 Task: Add a signature Douglas Martin containing 'Best wishes for a happy holiday, Douglas Martin' to email address softage.1@softage.net and add a folder Appliances
Action: Key pressed n
Screenshot: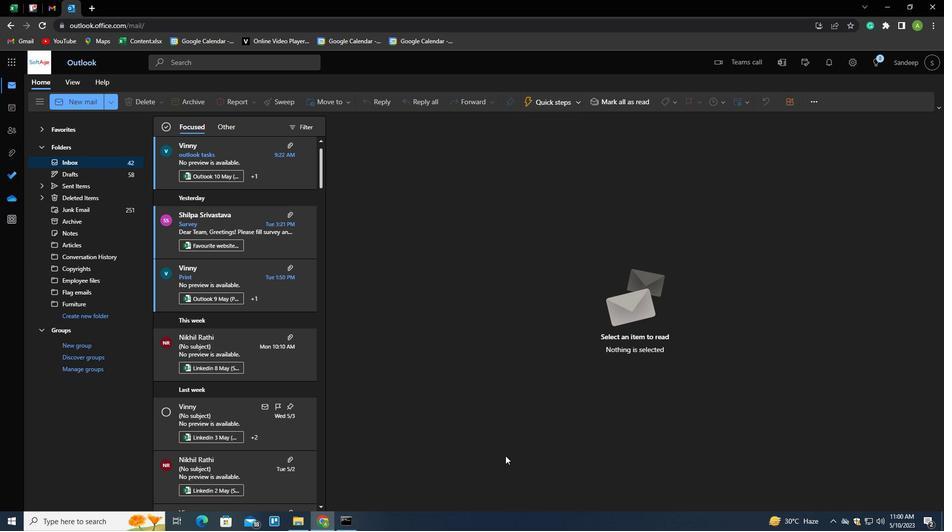 
Action: Mouse moved to (662, 104)
Screenshot: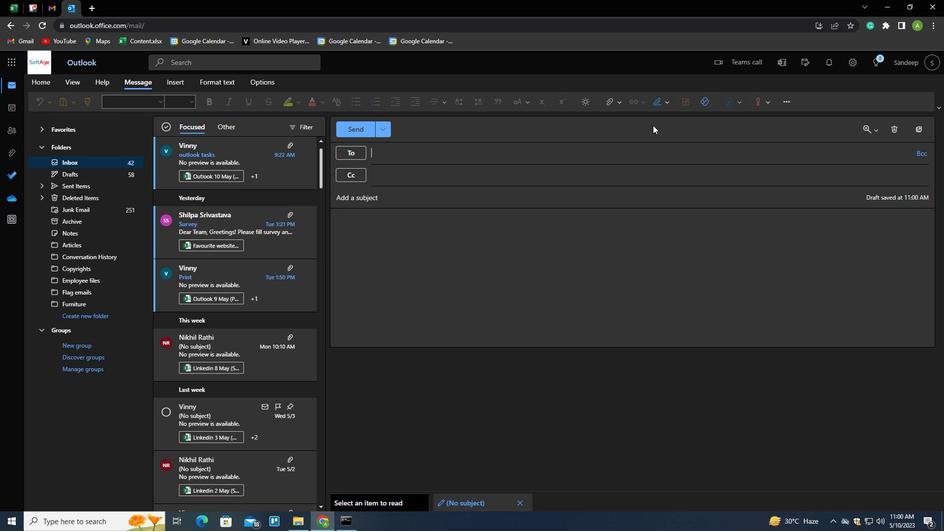
Action: Mouse pressed left at (662, 104)
Screenshot: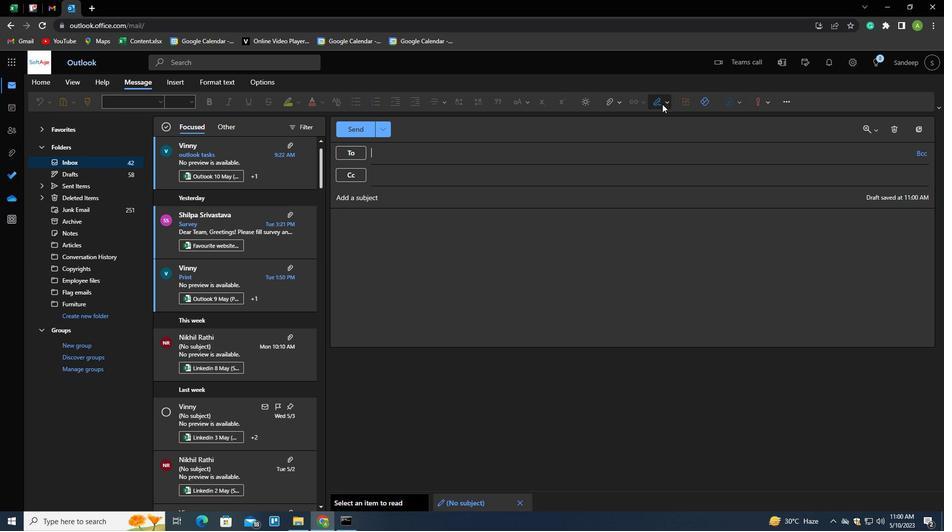 
Action: Mouse moved to (643, 138)
Screenshot: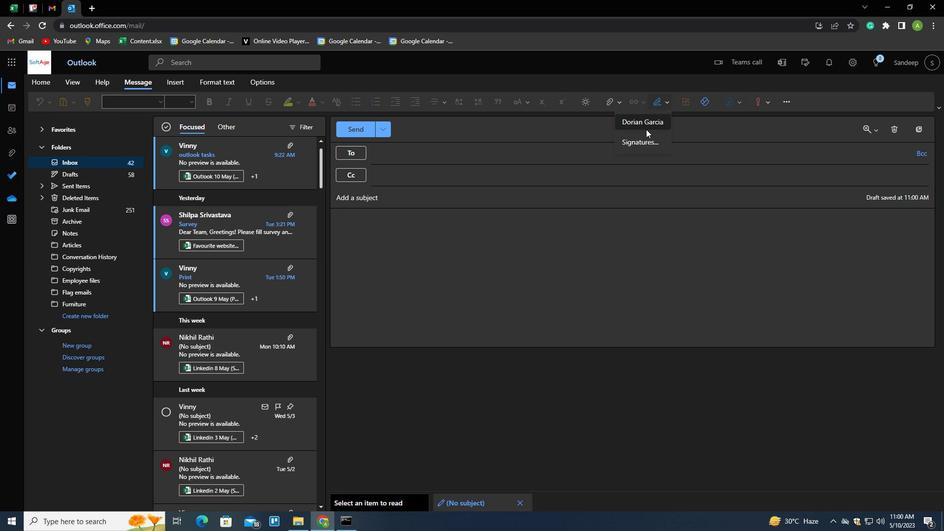 
Action: Mouse pressed left at (643, 138)
Screenshot: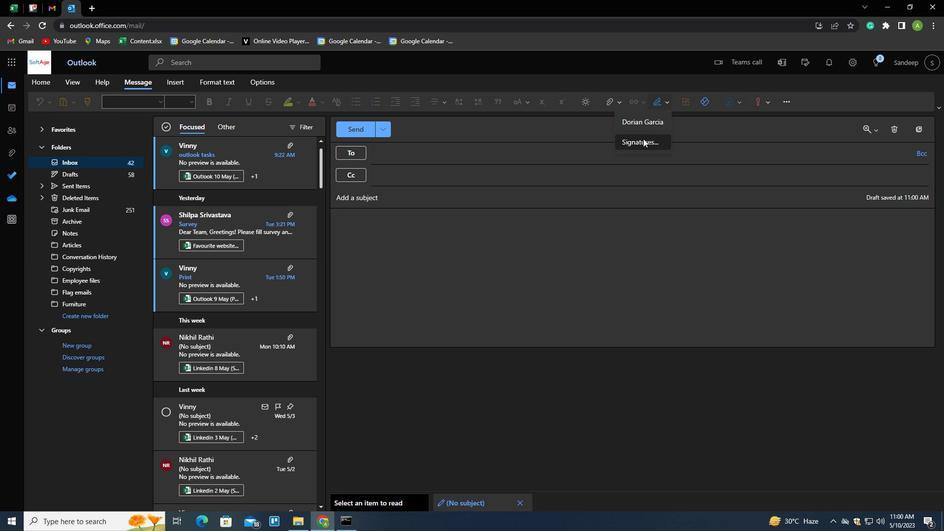 
Action: Mouse moved to (681, 176)
Screenshot: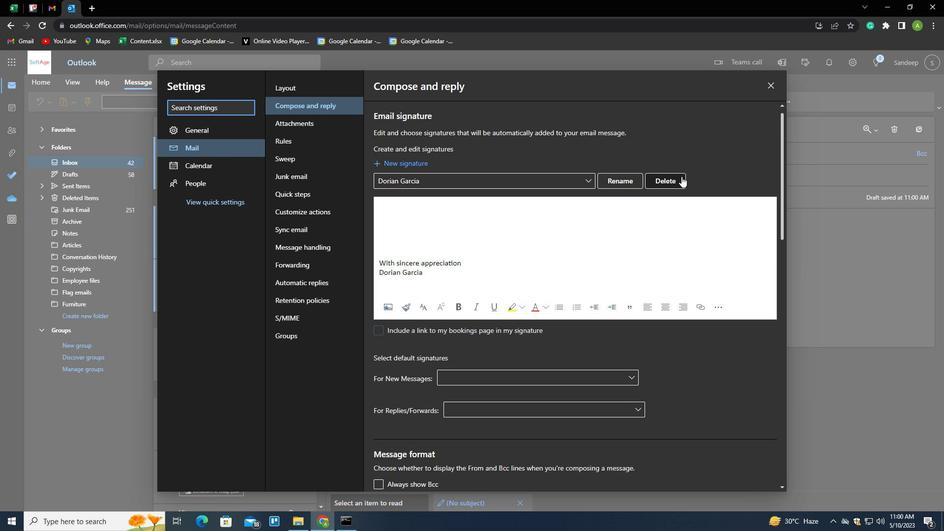 
Action: Mouse pressed left at (681, 176)
Screenshot: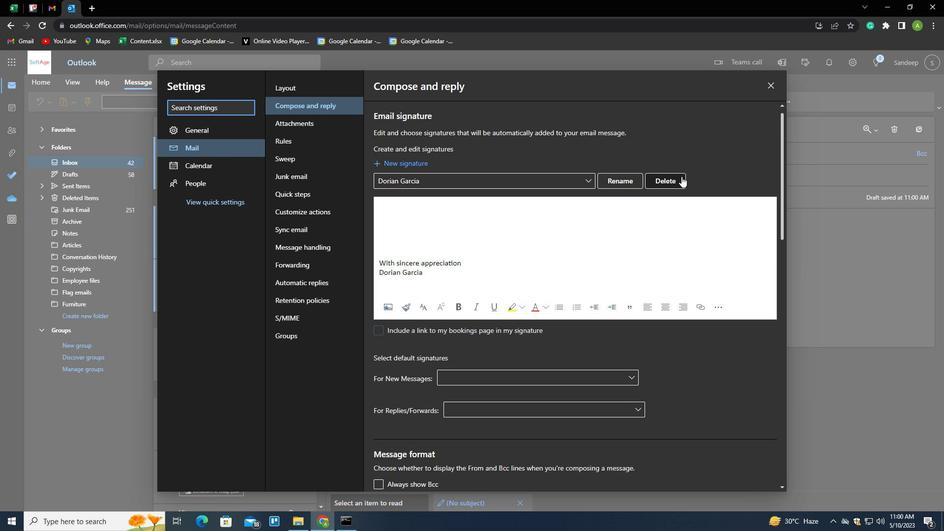 
Action: Mouse moved to (534, 187)
Screenshot: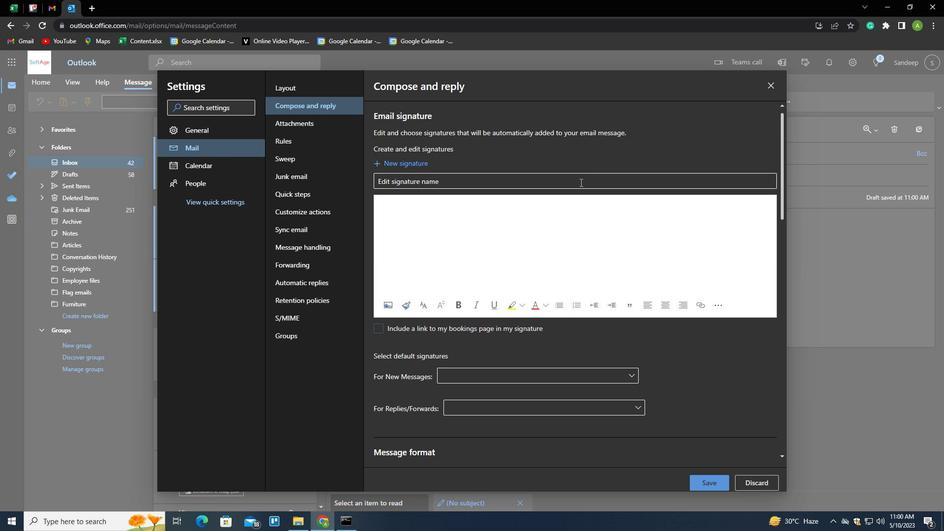 
Action: Mouse pressed left at (534, 187)
Screenshot: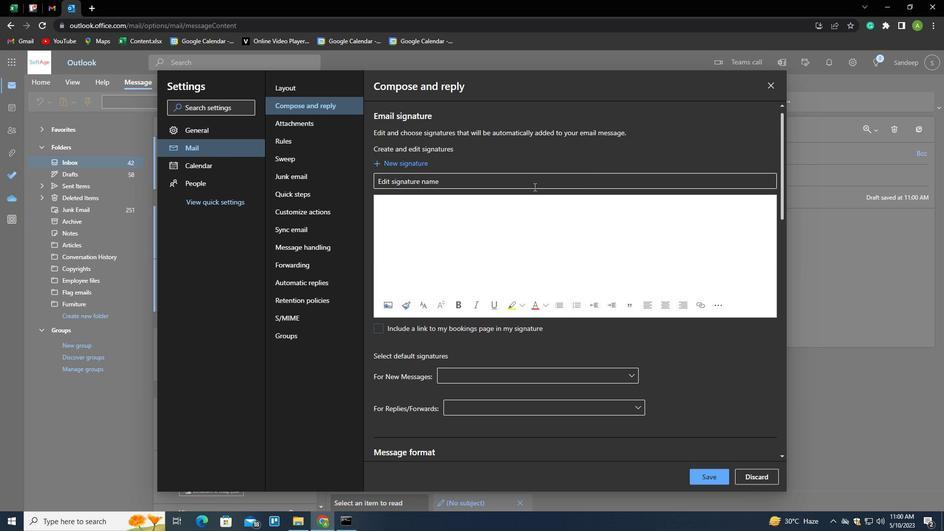 
Action: Key pressed <Key.shift>DOUGLAS<Key.space><Key.shift>MARTIN
Screenshot: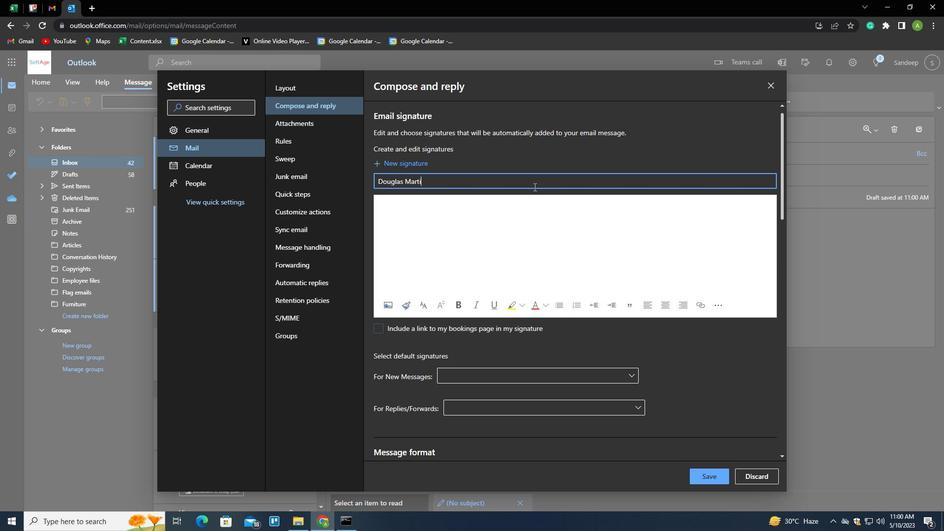 
Action: Mouse scrolled (534, 187) with delta (0, 0)
Screenshot: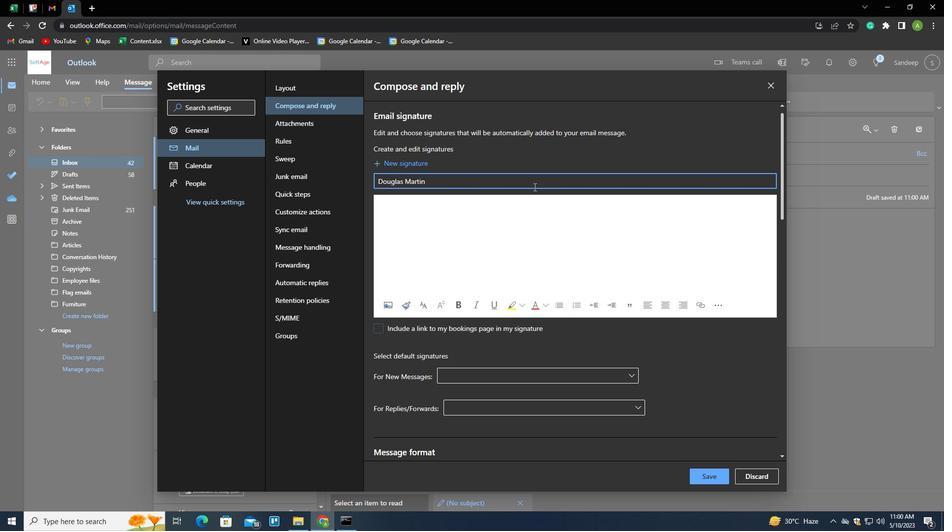 
Action: Key pressed <Key.tab><Key.shift_r><Key.enter><Key.enter><Key.enter><Key.enter><Key.enter><Key.enter><Key.shift>BEST<Key.space>WISHERS<Key.backspace><Key.backspace>S<Key.space>FOR<Key.space>A<Key.space>HAPPU<Key.backspace>Y<Key.space>HOLIDAY<Key.shift_r><Key.enter><Key.shift>DOUGLAS<Key.space><Key.shift>MARTIN
Screenshot: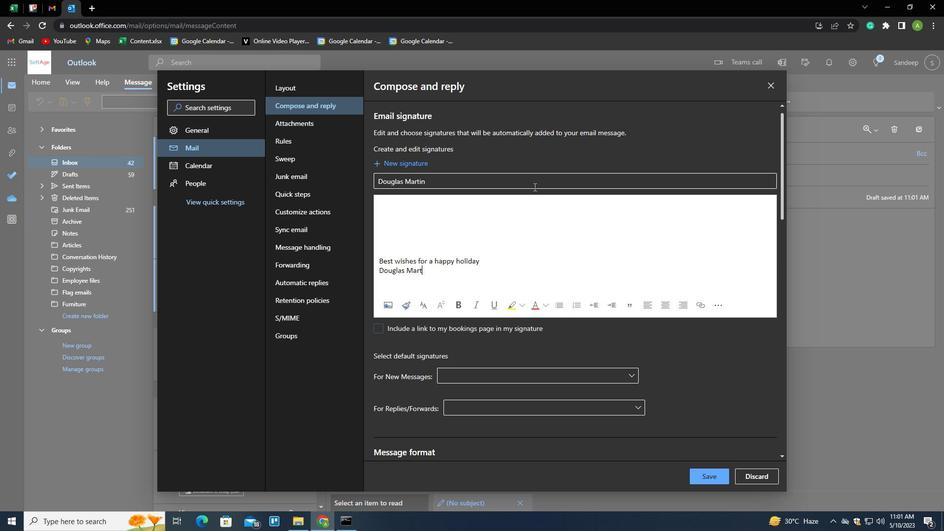 
Action: Mouse moved to (708, 471)
Screenshot: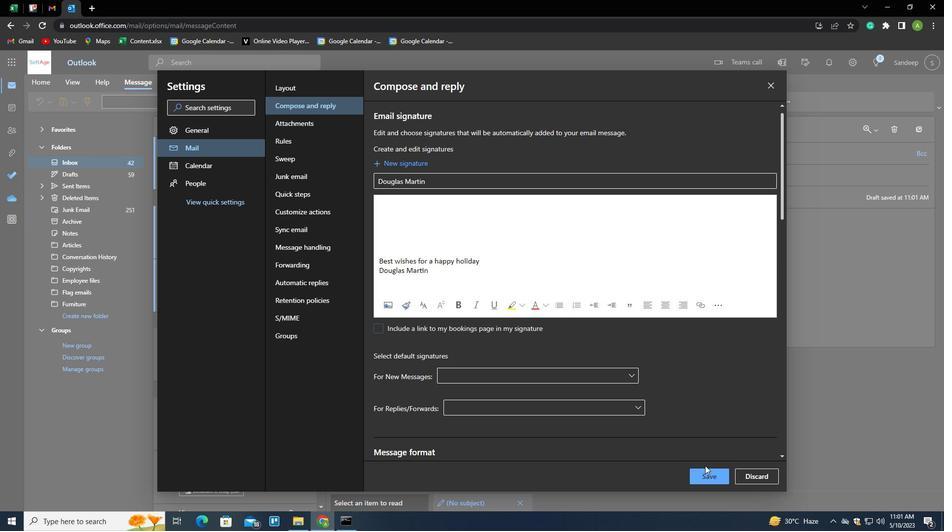 
Action: Mouse pressed left at (708, 471)
Screenshot: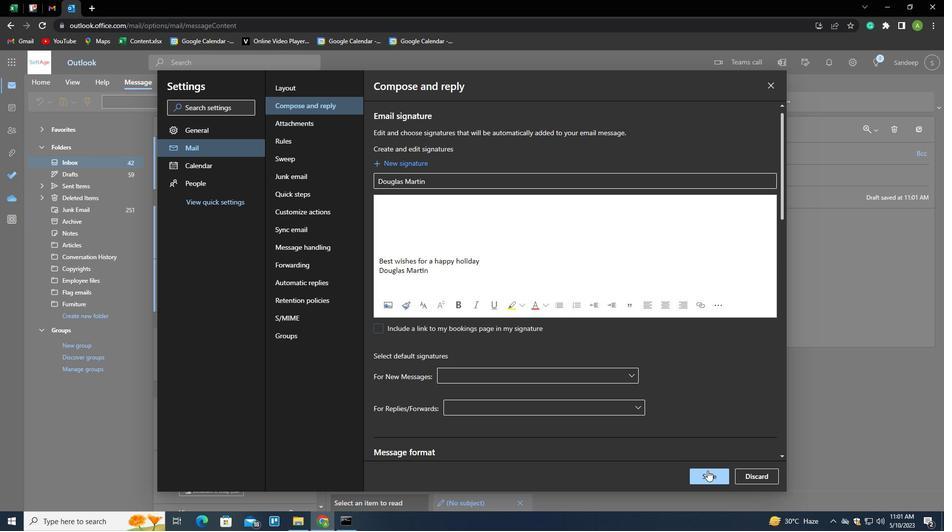
Action: Mouse moved to (806, 304)
Screenshot: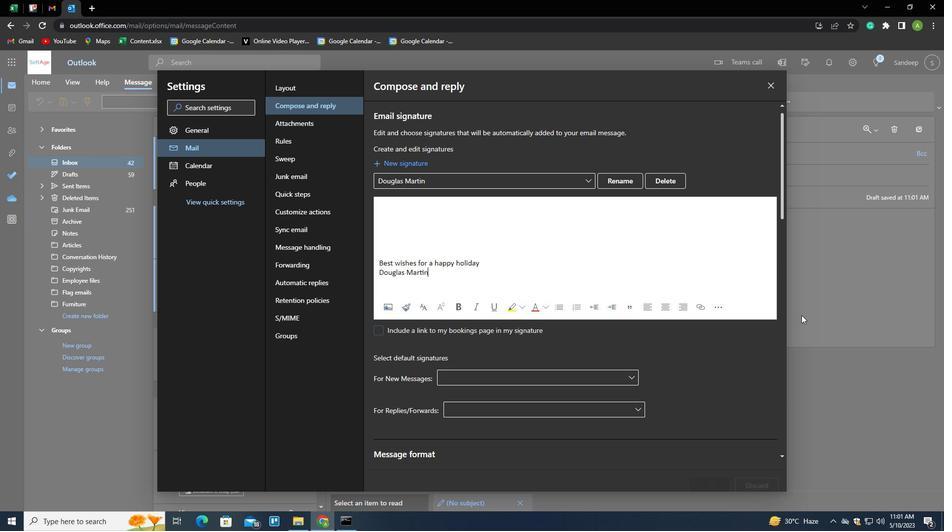 
Action: Mouse pressed left at (806, 304)
Screenshot: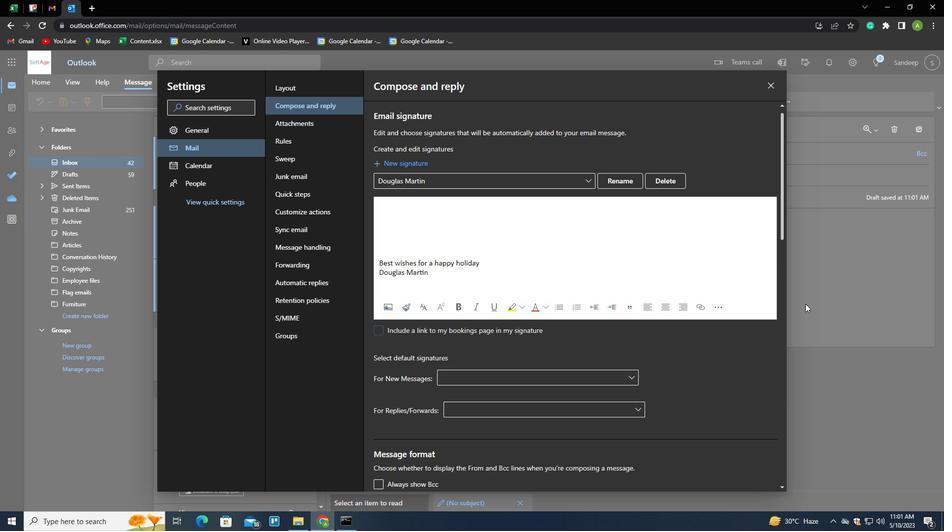 
Action: Mouse moved to (661, 96)
Screenshot: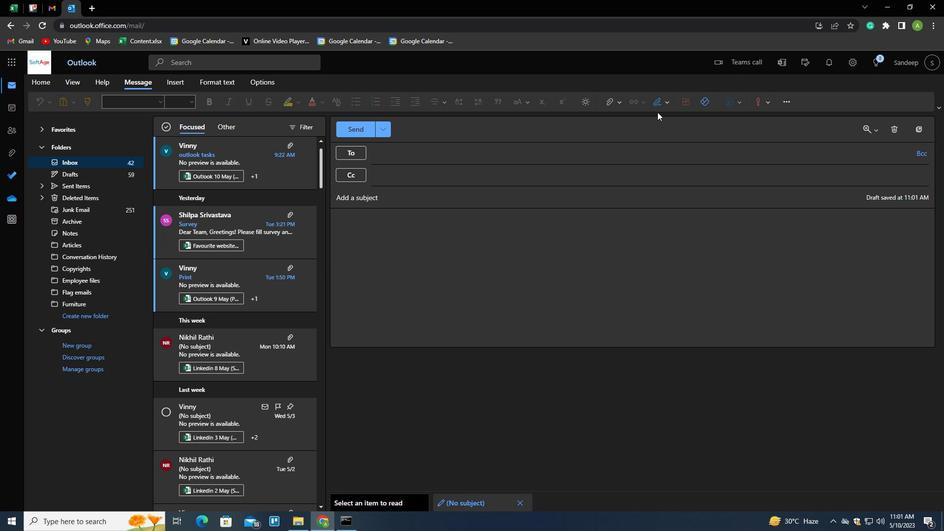
Action: Mouse pressed left at (661, 96)
Screenshot: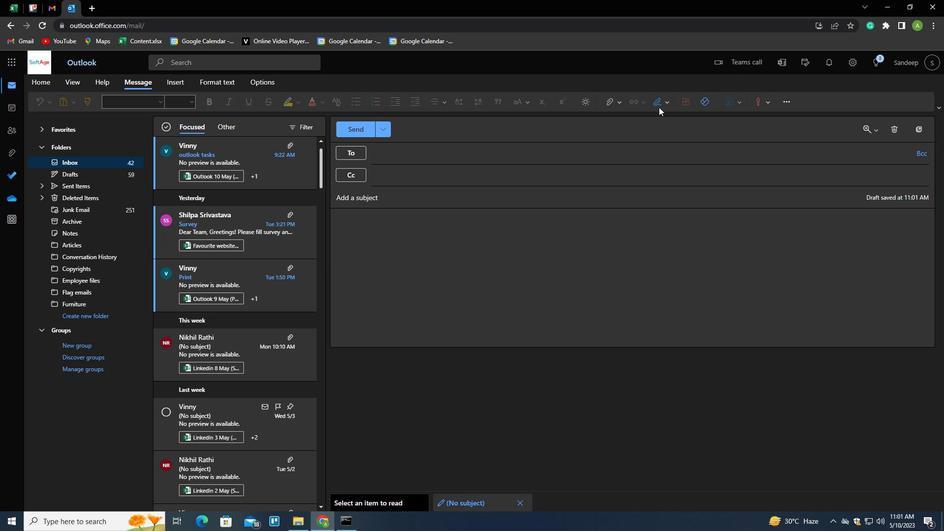 
Action: Mouse moved to (649, 121)
Screenshot: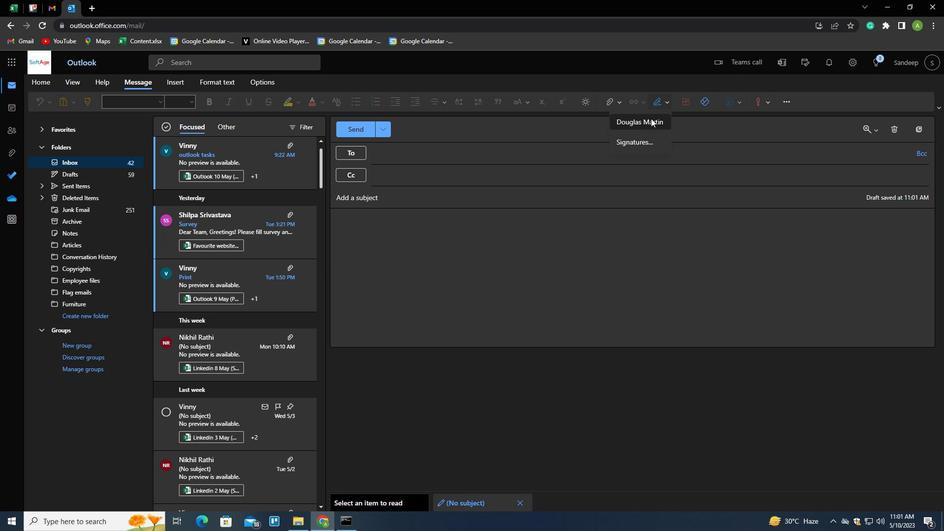 
Action: Mouse pressed left at (649, 121)
Screenshot: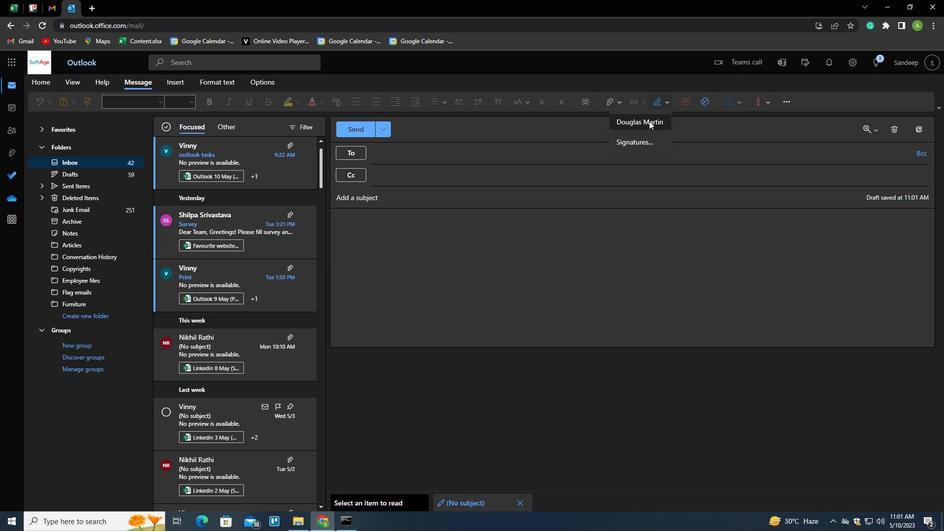 
Action: Mouse moved to (405, 156)
Screenshot: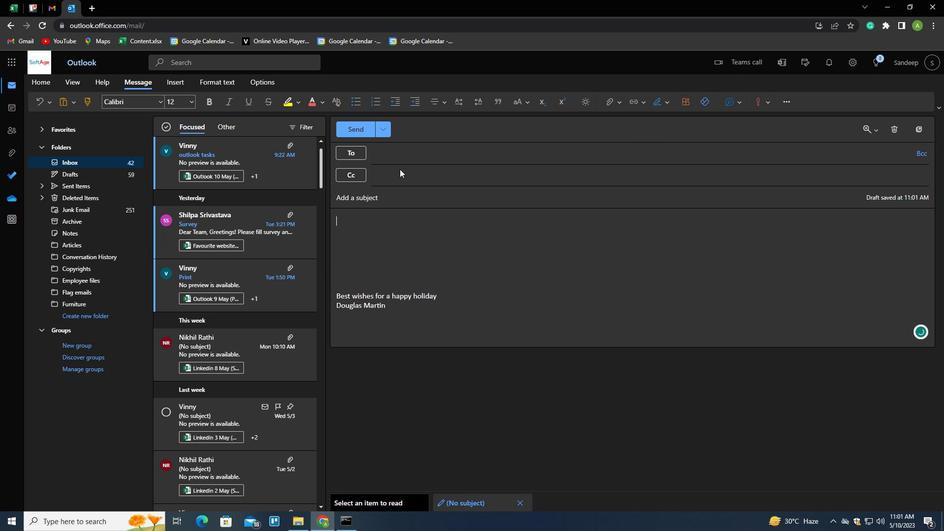 
Action: Mouse pressed left at (405, 156)
Screenshot: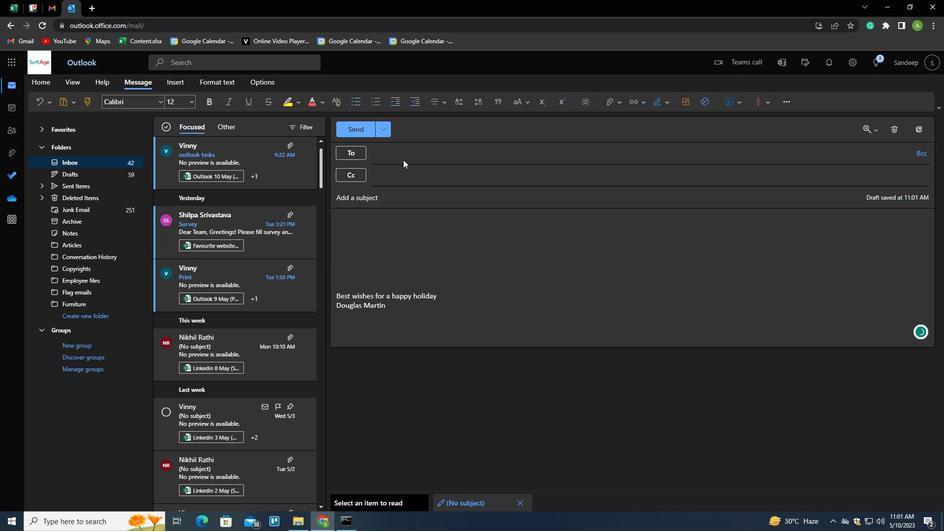 
Action: Key pressed SOFTAGE.1<Key.shift>@SOFTAGE.
Screenshot: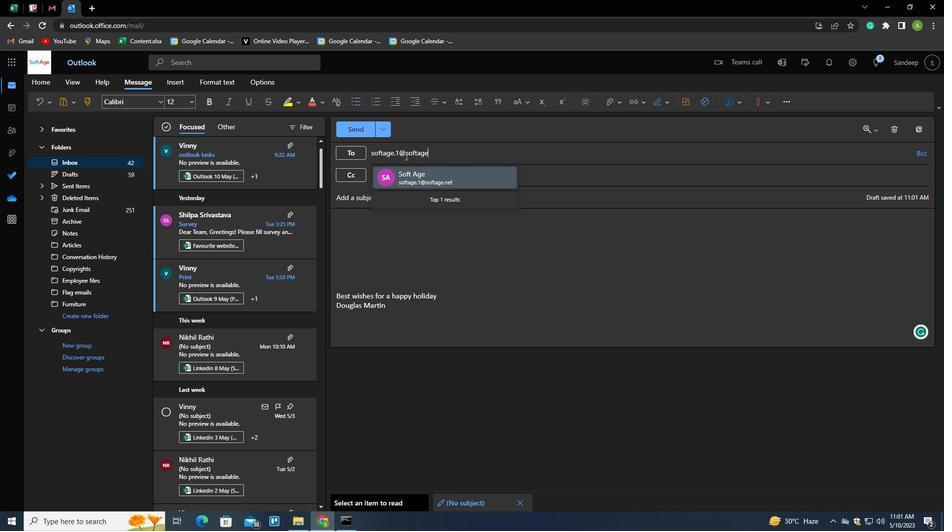 
Action: Mouse moved to (402, 183)
Screenshot: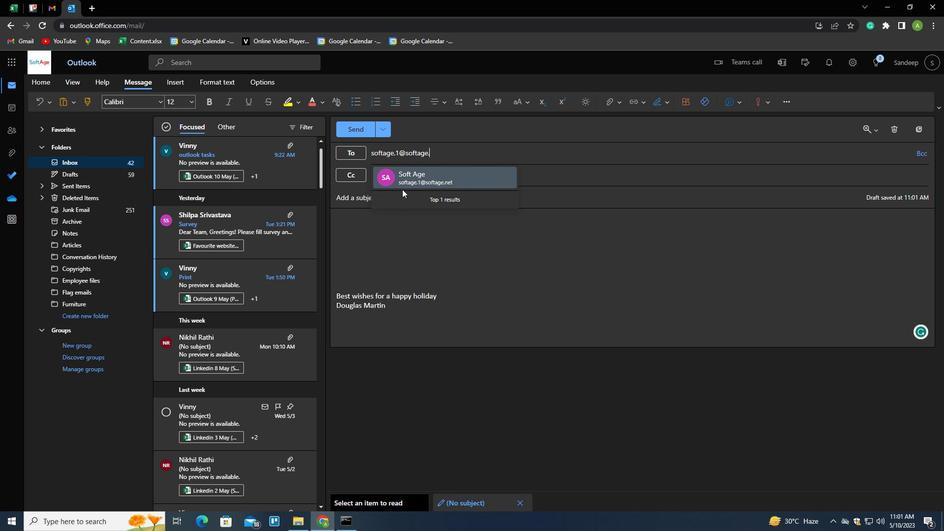 
Action: Mouse pressed left at (402, 183)
Screenshot: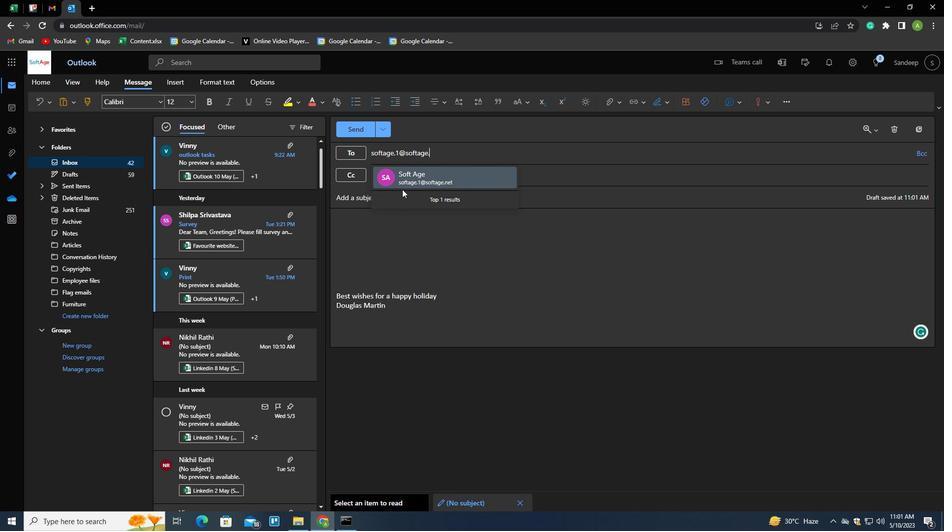 
Action: Mouse moved to (77, 322)
Screenshot: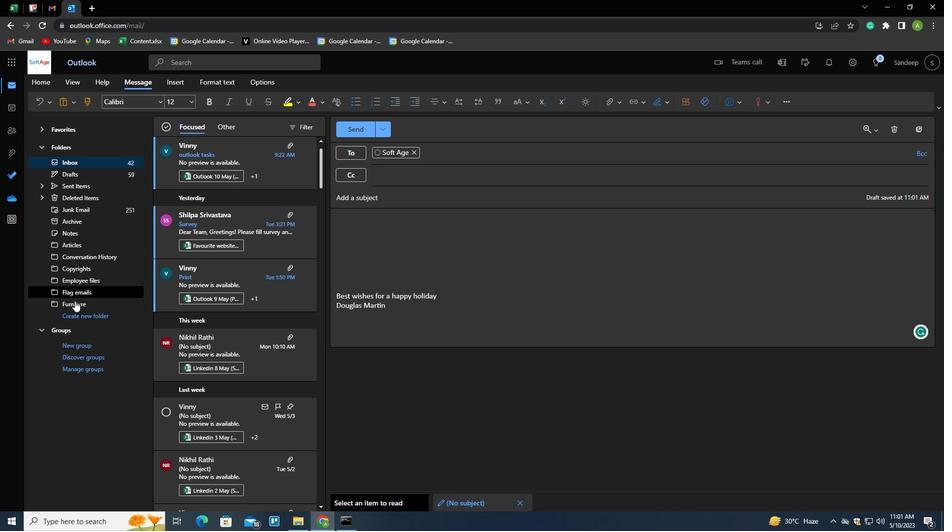 
Action: Mouse pressed left at (77, 322)
Screenshot: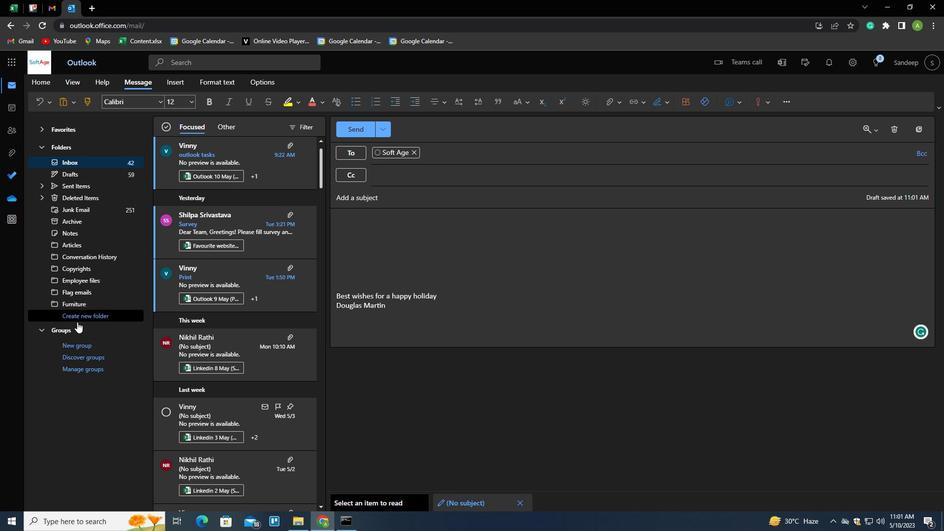
Action: Mouse moved to (82, 317)
Screenshot: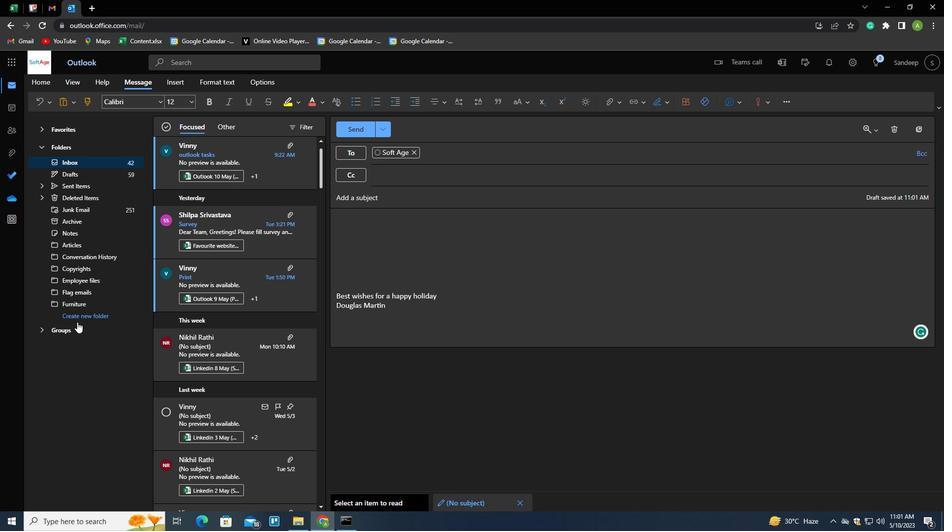 
Action: Mouse pressed left at (82, 317)
Screenshot: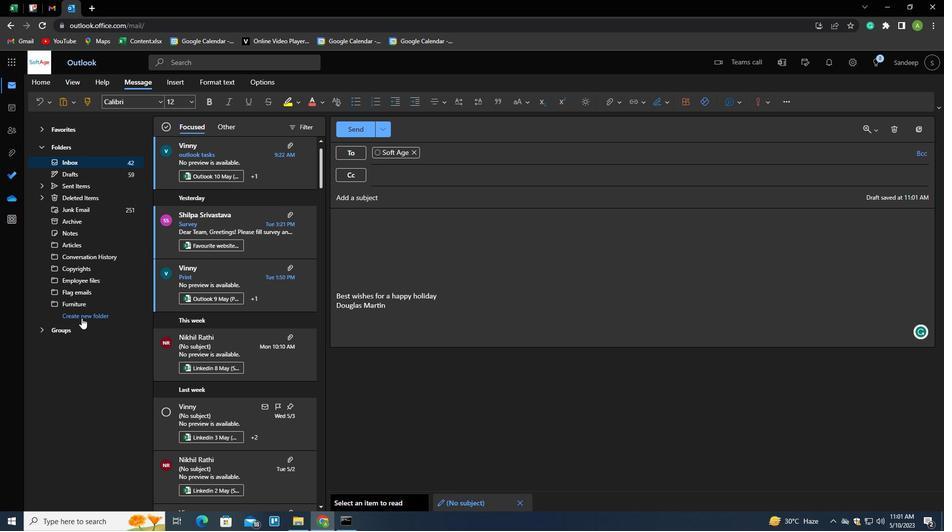 
Action: Key pressed <Key.shift>APPLIANCES<Key.enter>
Screenshot: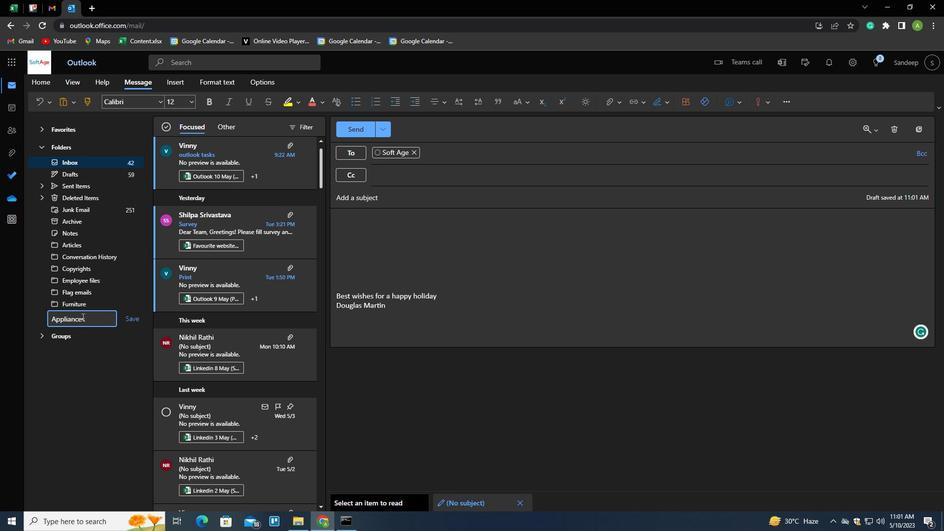 
